 Task: Create a due date automation trigger when advanced on, the moment a card is due add content with a name not containing resume.
Action: Mouse moved to (830, 246)
Screenshot: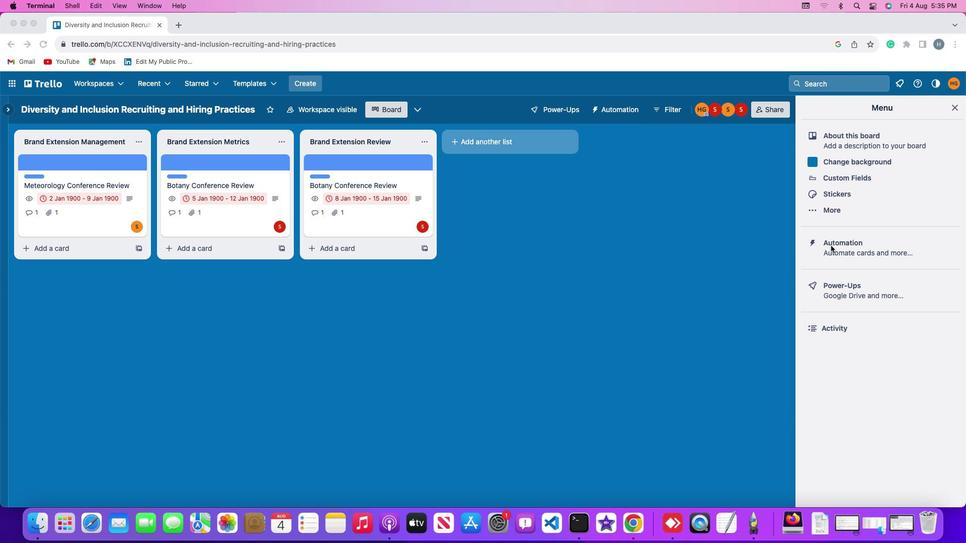 
Action: Mouse pressed left at (830, 246)
Screenshot: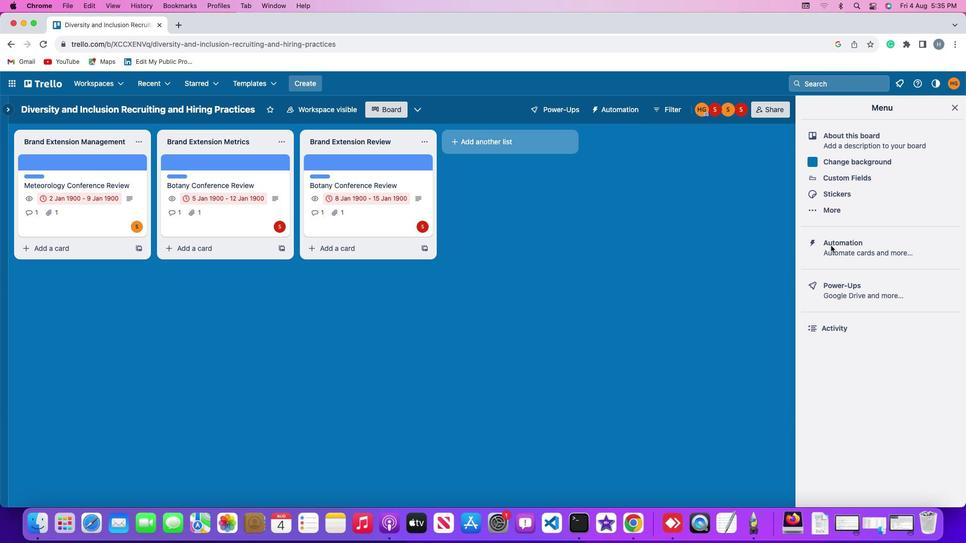 
Action: Mouse pressed left at (830, 246)
Screenshot: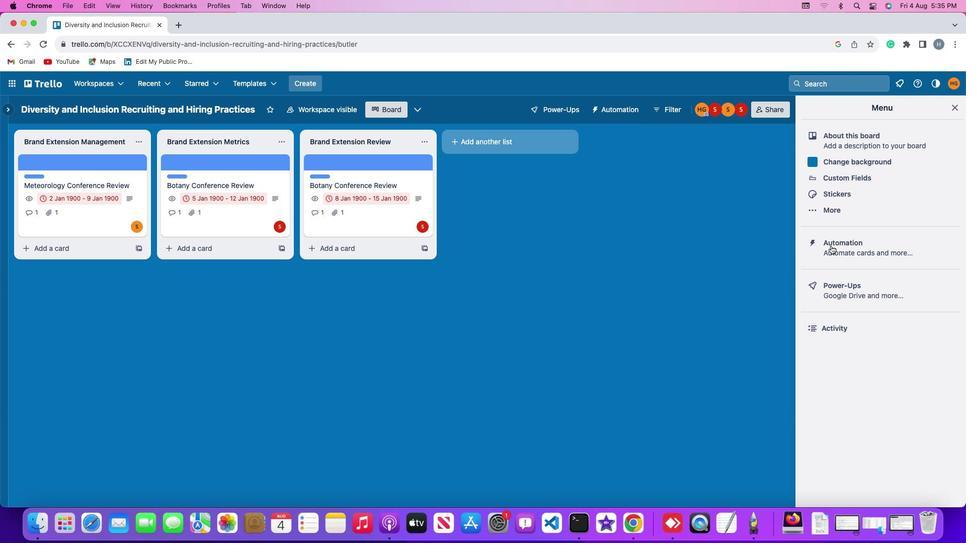 
Action: Mouse moved to (65, 238)
Screenshot: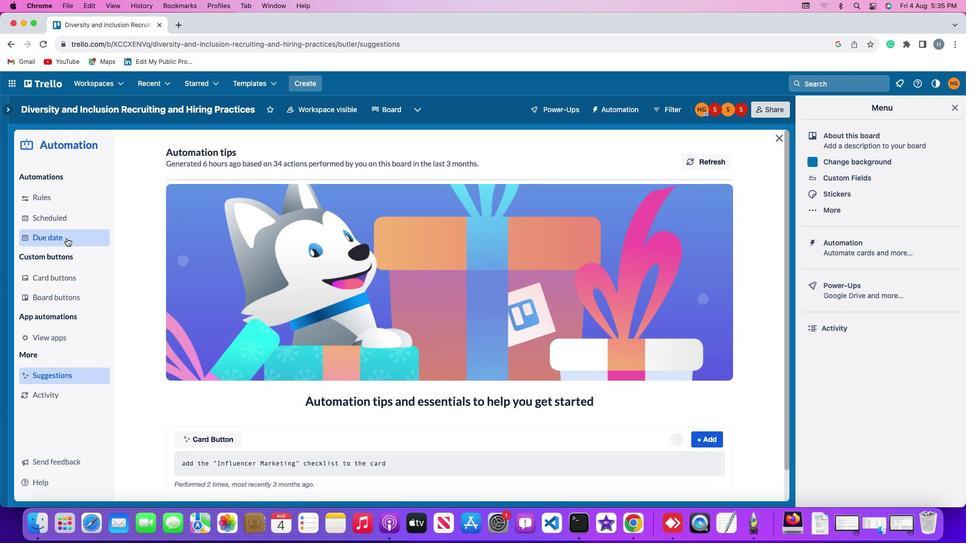 
Action: Mouse pressed left at (65, 238)
Screenshot: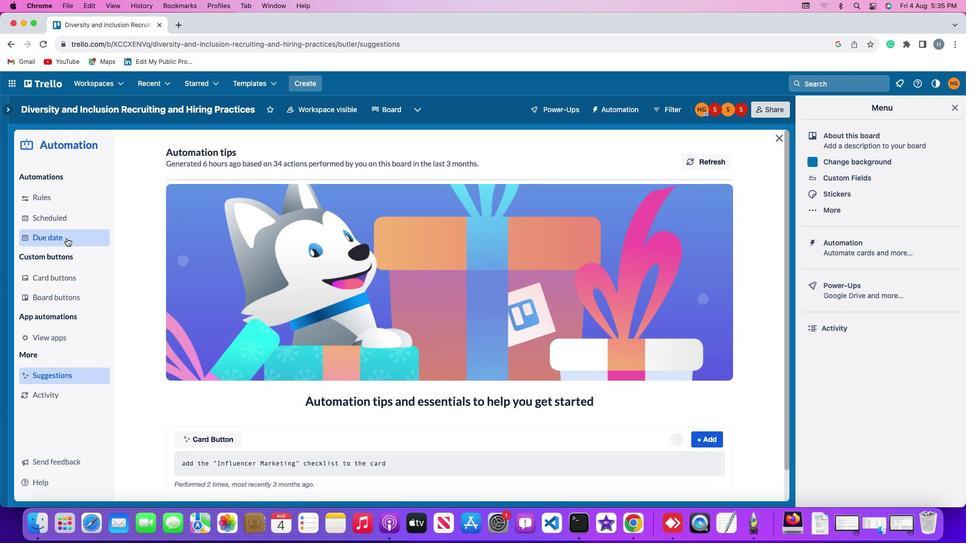
Action: Mouse moved to (680, 154)
Screenshot: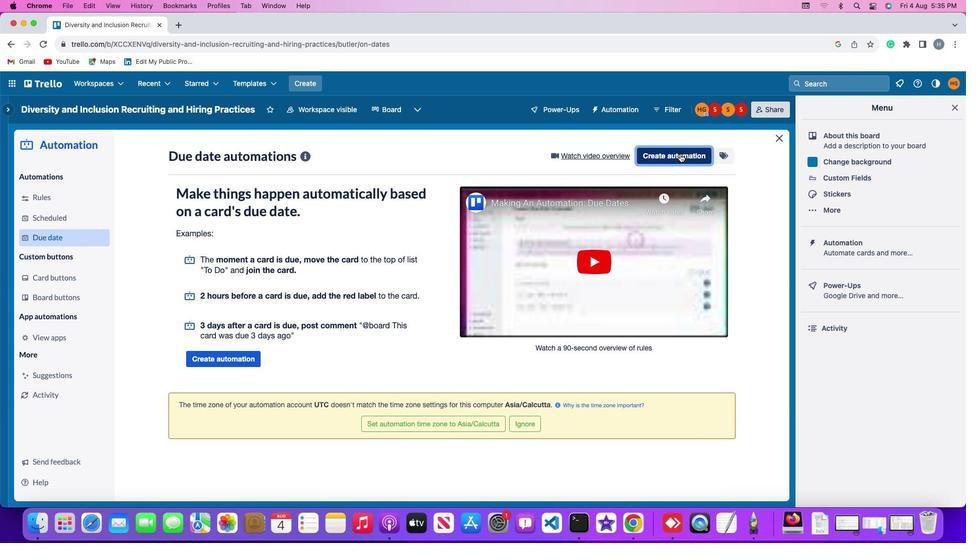 
Action: Mouse pressed left at (680, 154)
Screenshot: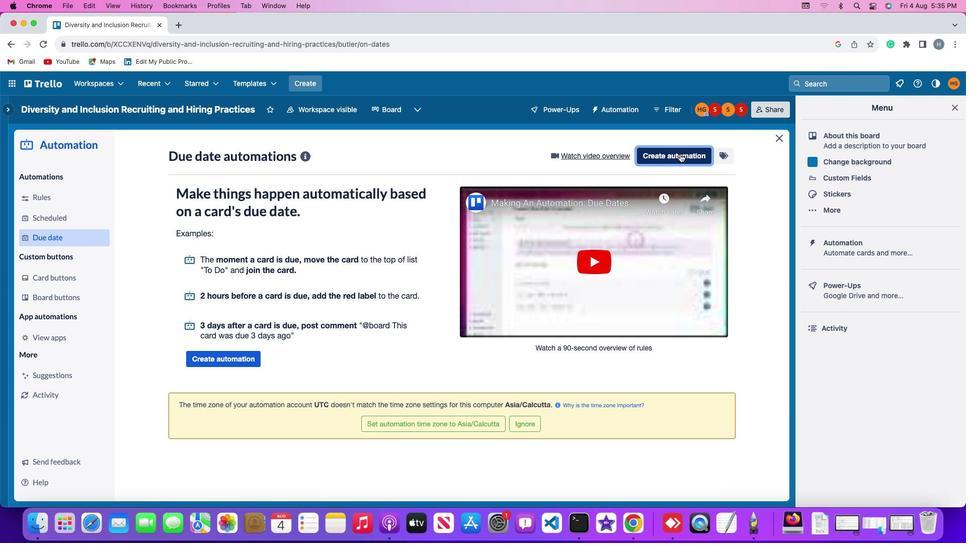 
Action: Mouse moved to (445, 253)
Screenshot: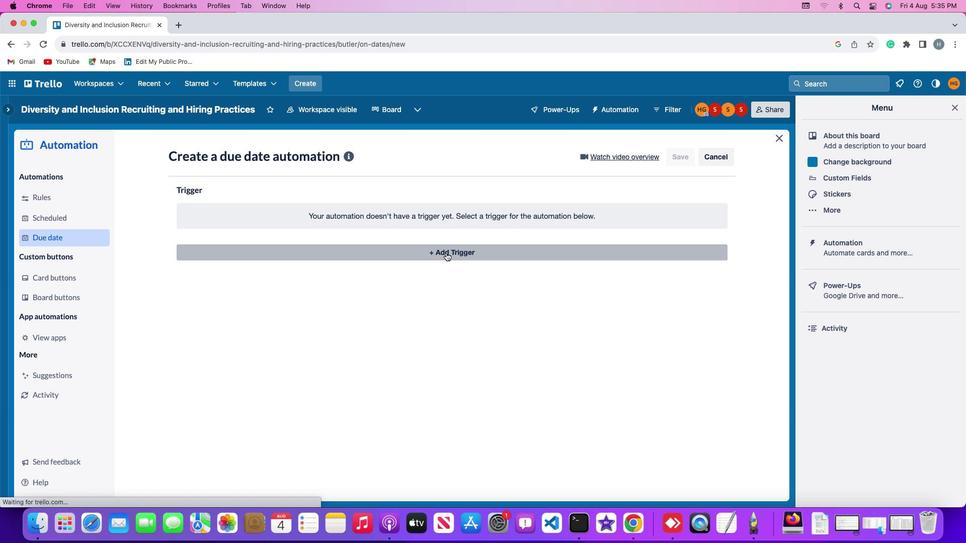 
Action: Mouse pressed left at (445, 253)
Screenshot: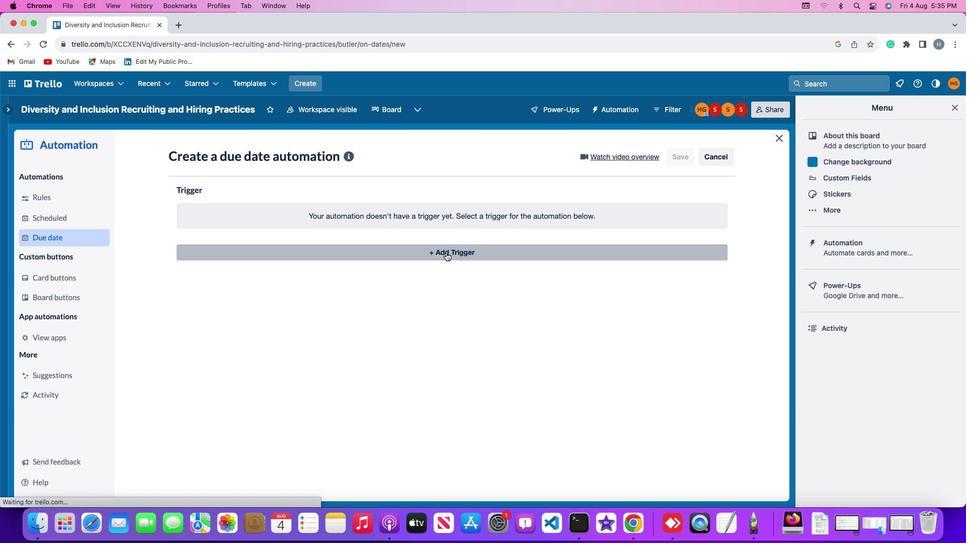 
Action: Mouse moved to (215, 370)
Screenshot: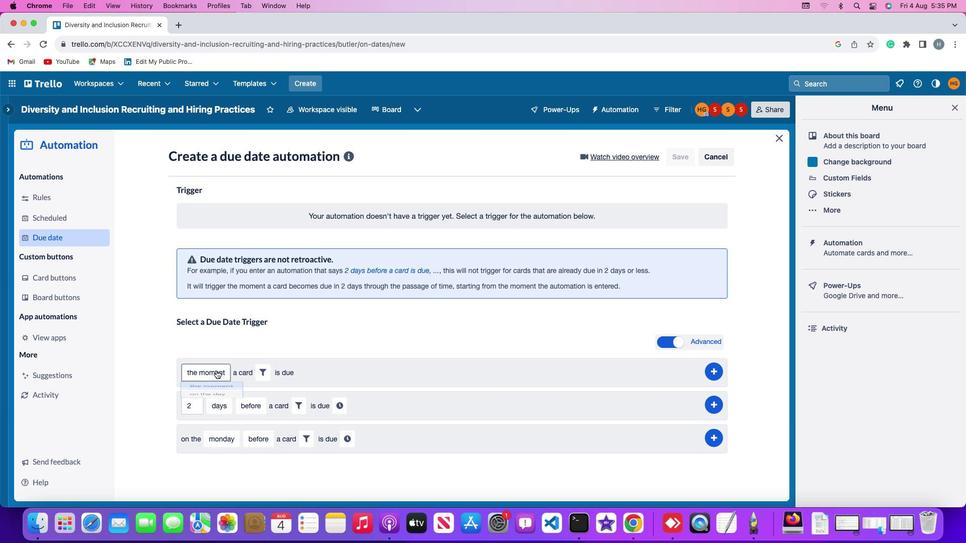 
Action: Mouse pressed left at (215, 370)
Screenshot: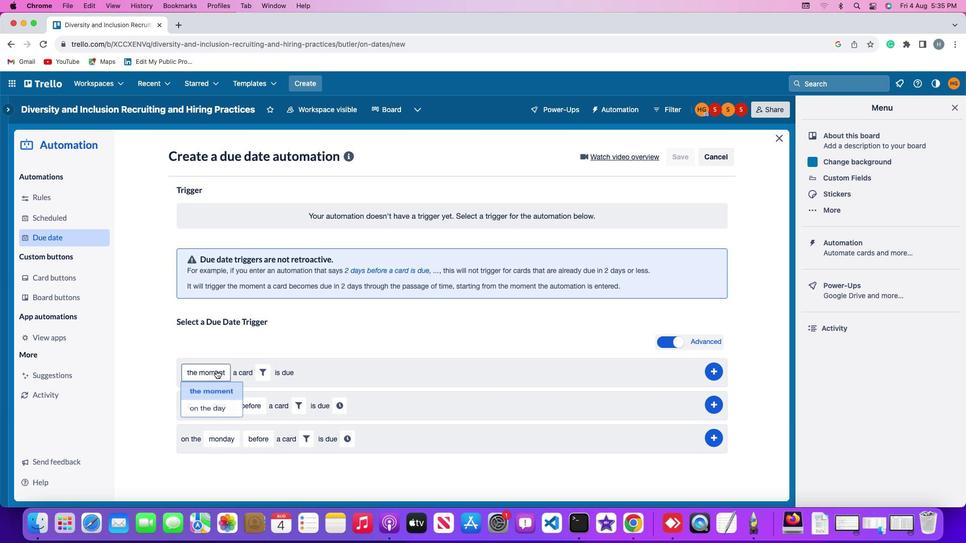 
Action: Mouse moved to (212, 388)
Screenshot: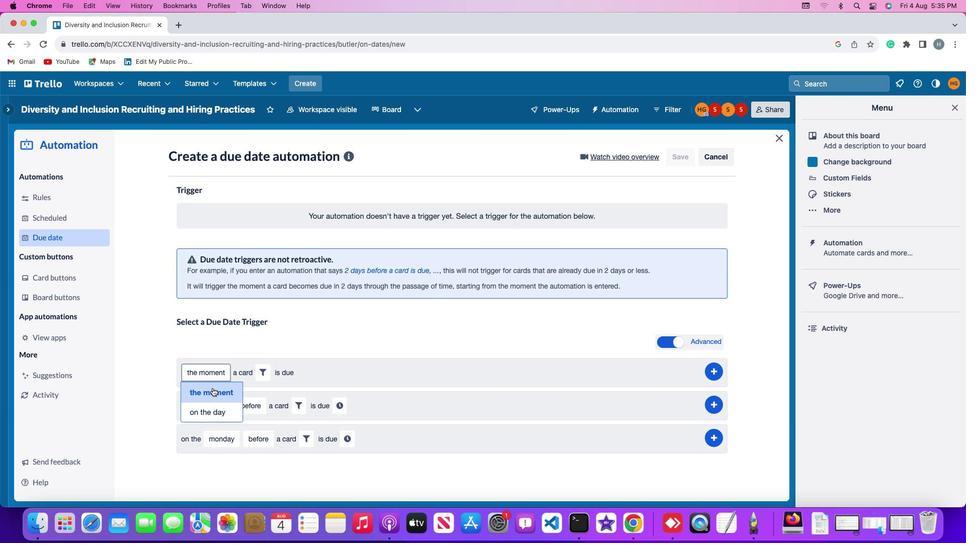 
Action: Mouse pressed left at (212, 388)
Screenshot: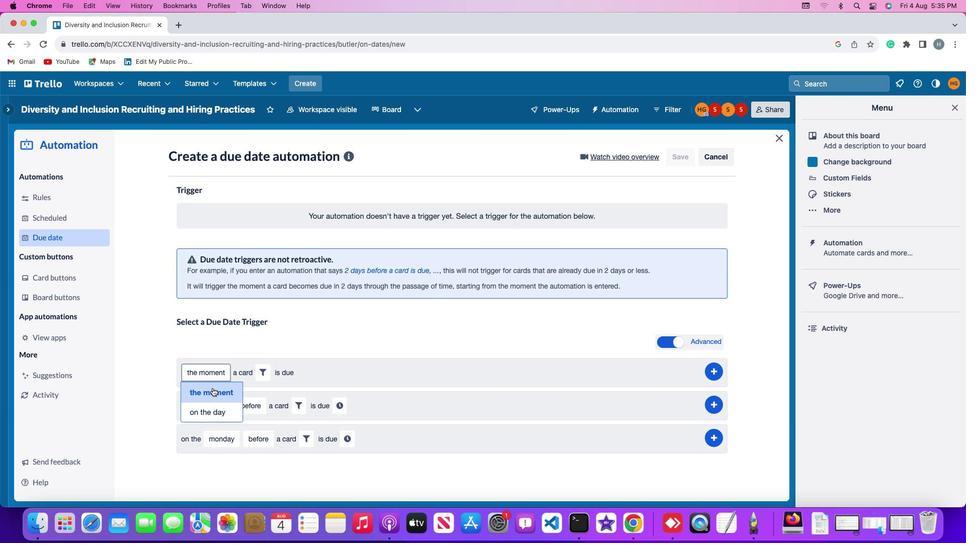 
Action: Mouse moved to (259, 372)
Screenshot: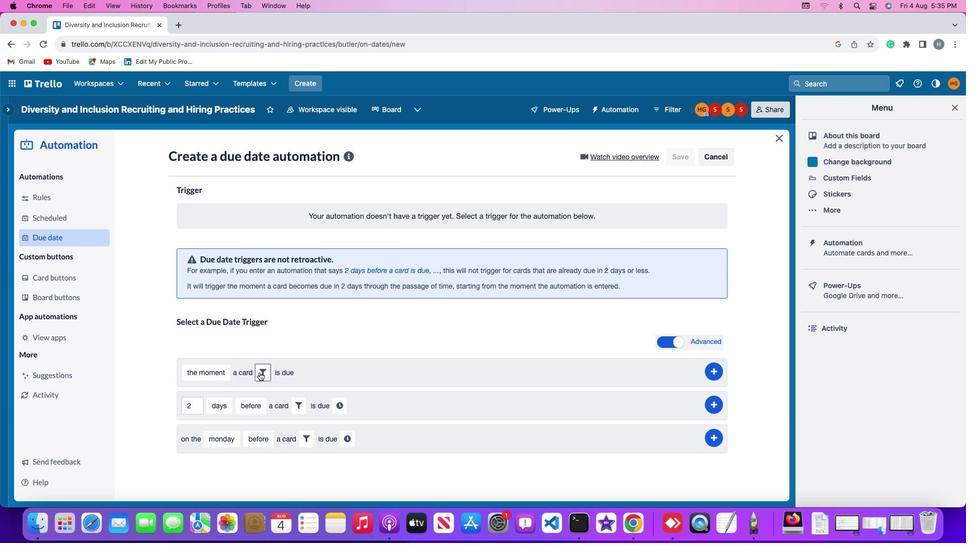 
Action: Mouse pressed left at (259, 372)
Screenshot: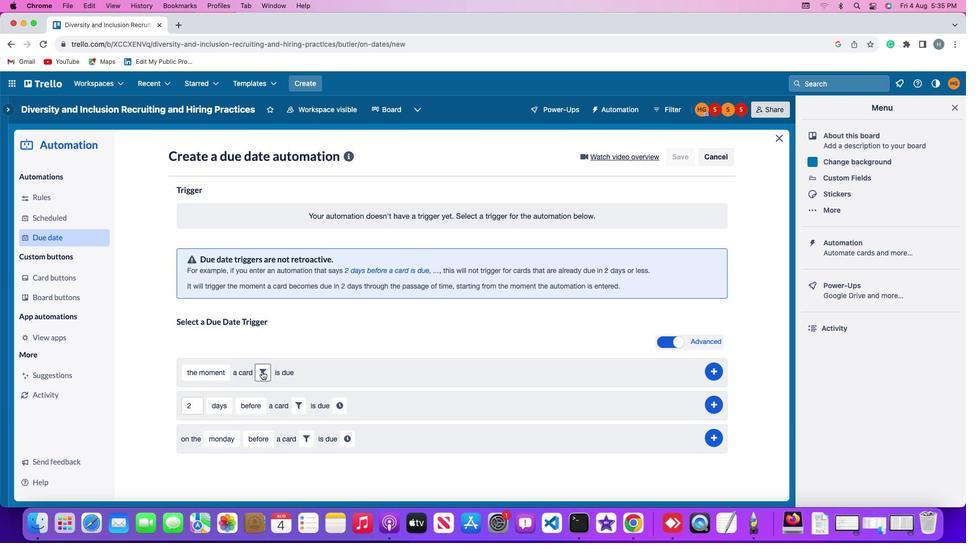 
Action: Mouse moved to (386, 405)
Screenshot: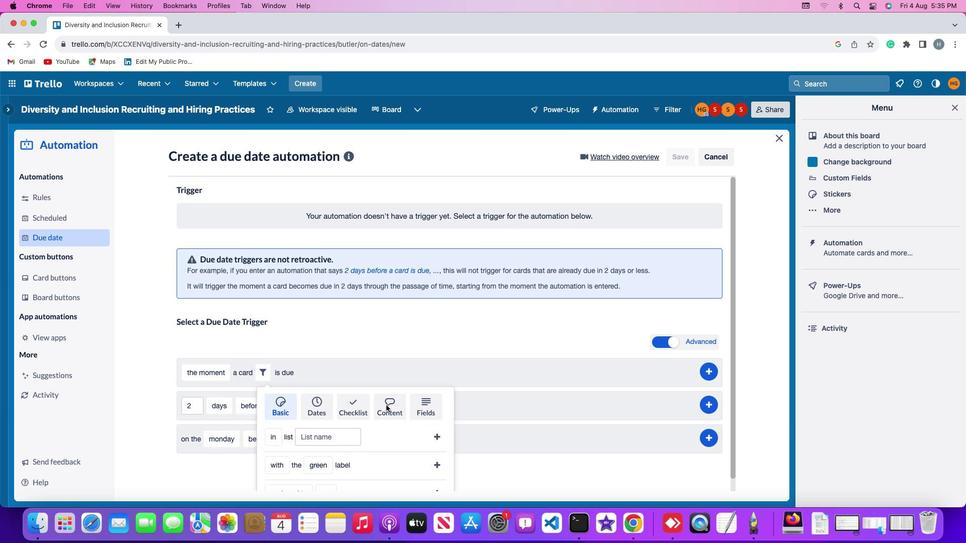 
Action: Mouse pressed left at (386, 405)
Screenshot: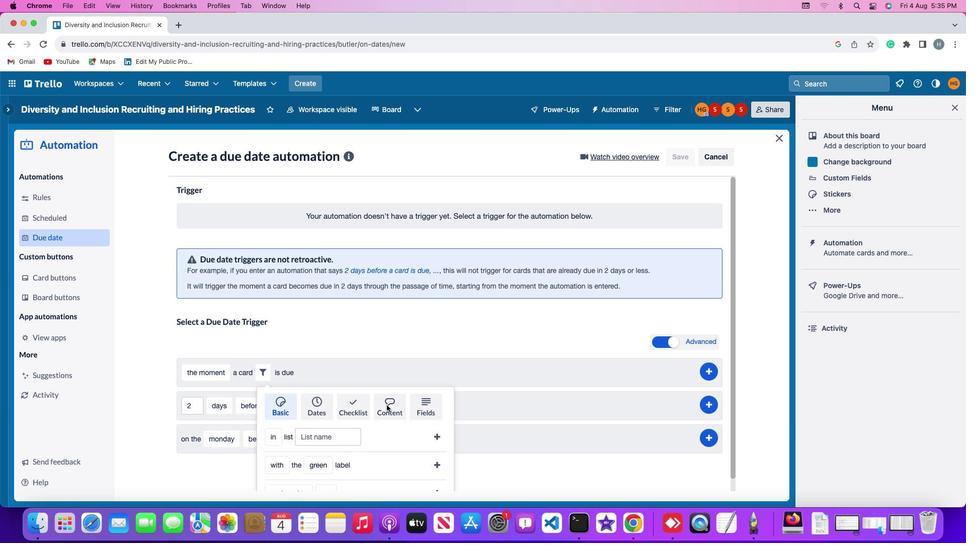 
Action: Mouse moved to (387, 405)
Screenshot: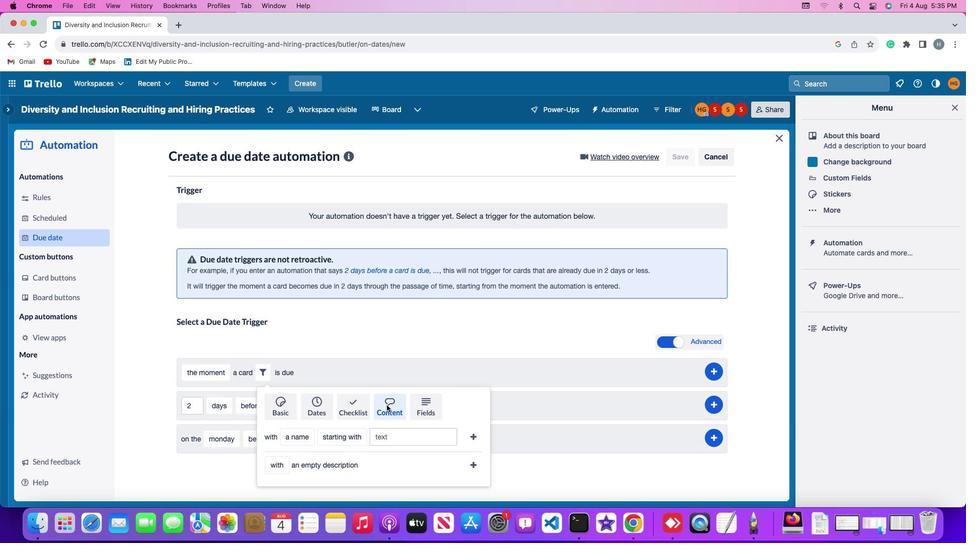
Action: Mouse scrolled (387, 405) with delta (0, 0)
Screenshot: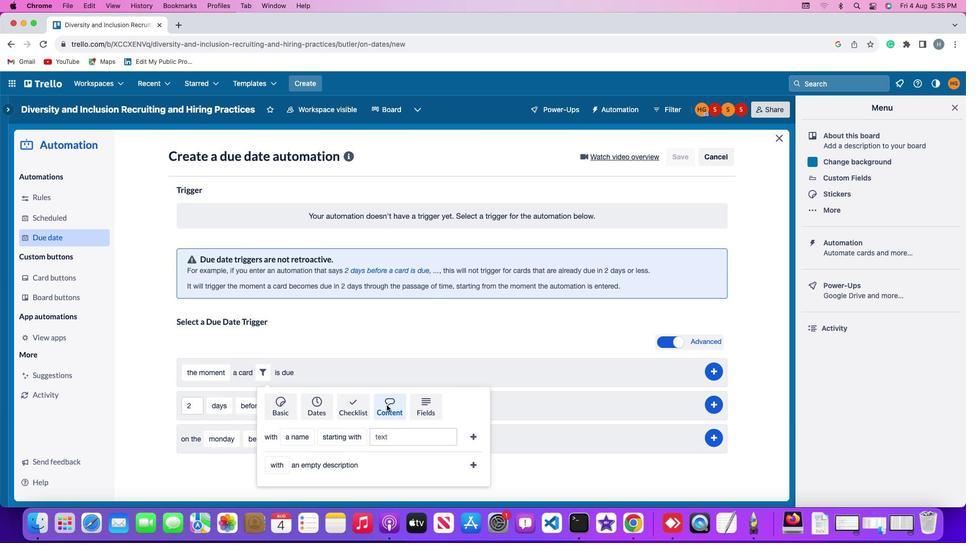
Action: Mouse scrolled (387, 405) with delta (0, 0)
Screenshot: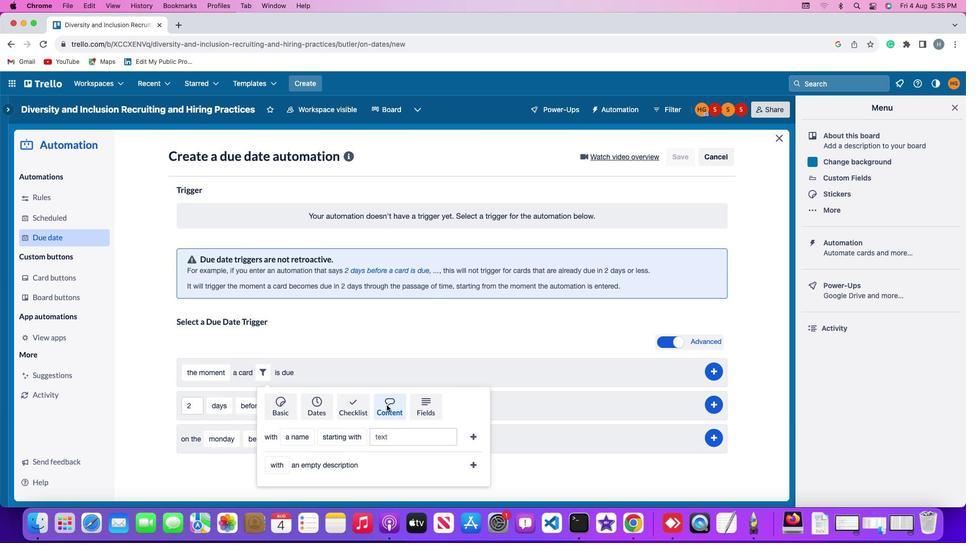 
Action: Mouse scrolled (387, 405) with delta (0, -1)
Screenshot: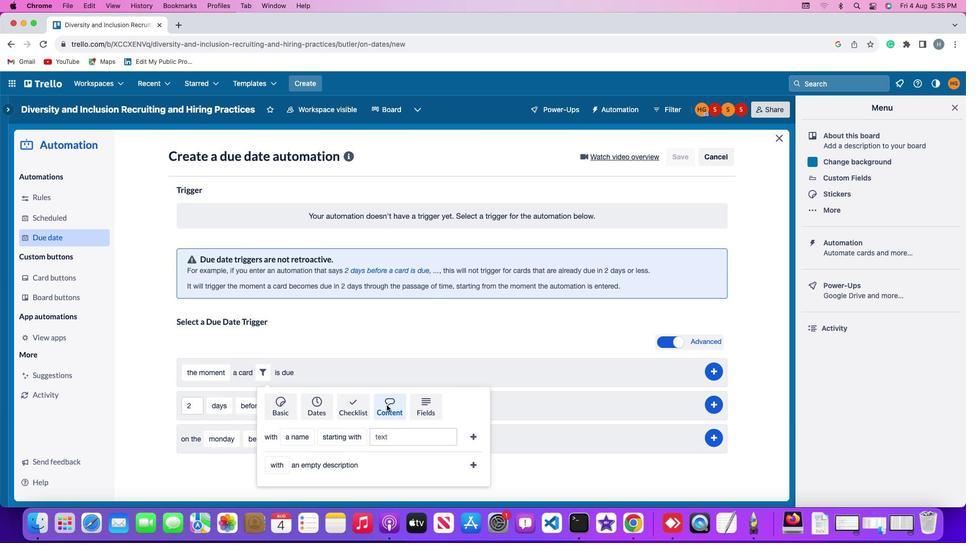 
Action: Mouse moved to (314, 379)
Screenshot: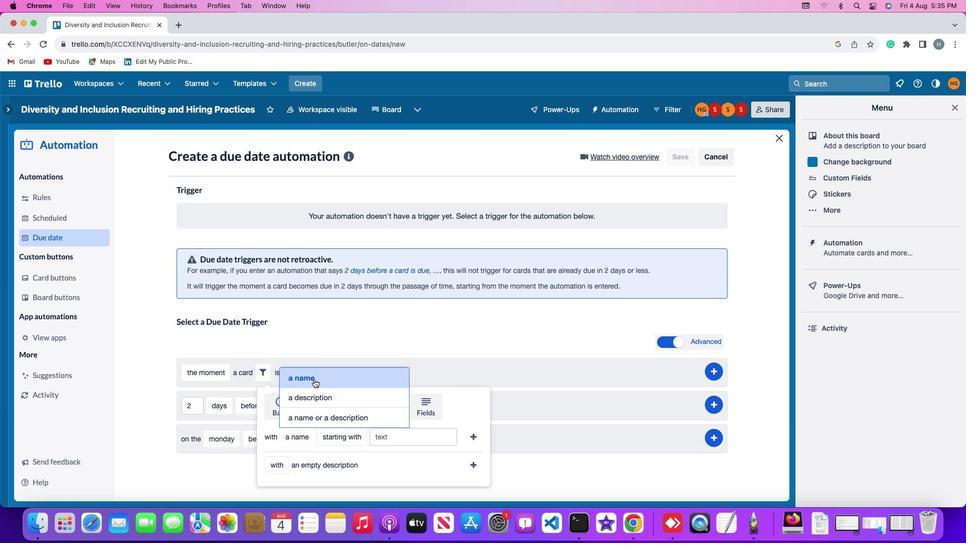 
Action: Mouse pressed left at (314, 379)
Screenshot: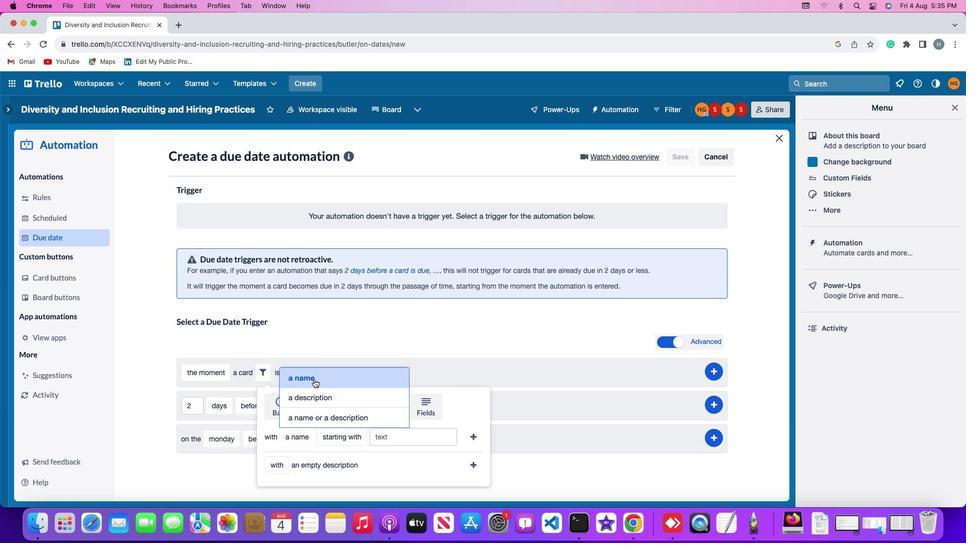 
Action: Mouse moved to (362, 414)
Screenshot: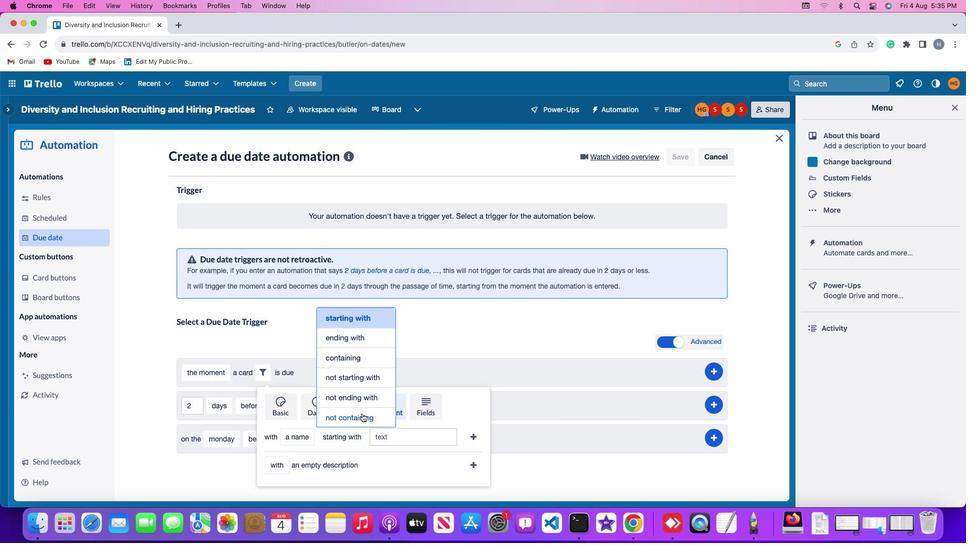 
Action: Mouse pressed left at (362, 414)
Screenshot: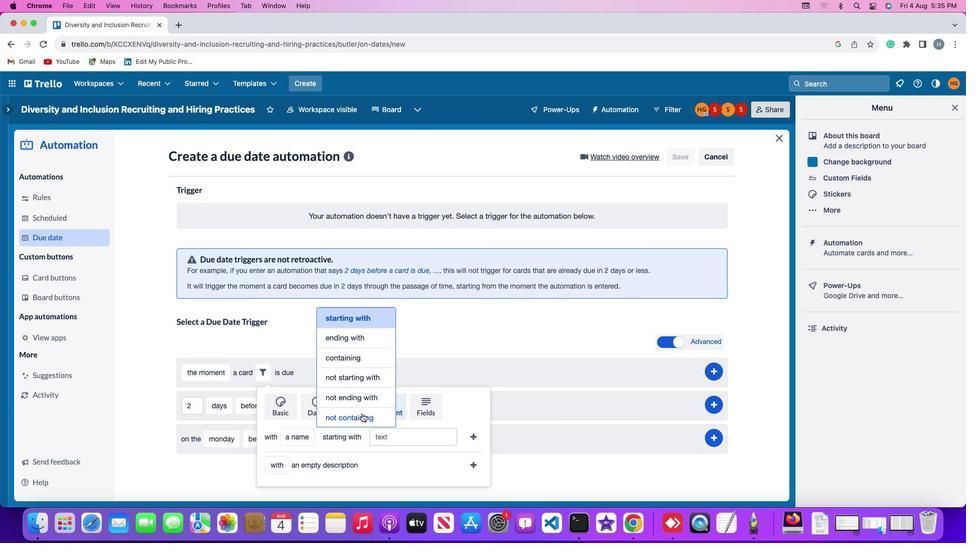 
Action: Mouse moved to (410, 439)
Screenshot: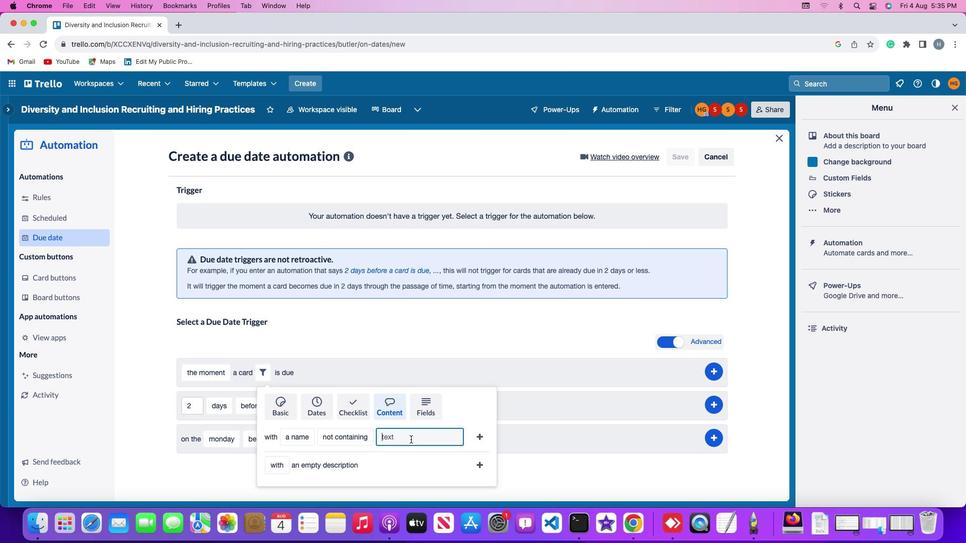 
Action: Mouse pressed left at (410, 439)
Screenshot: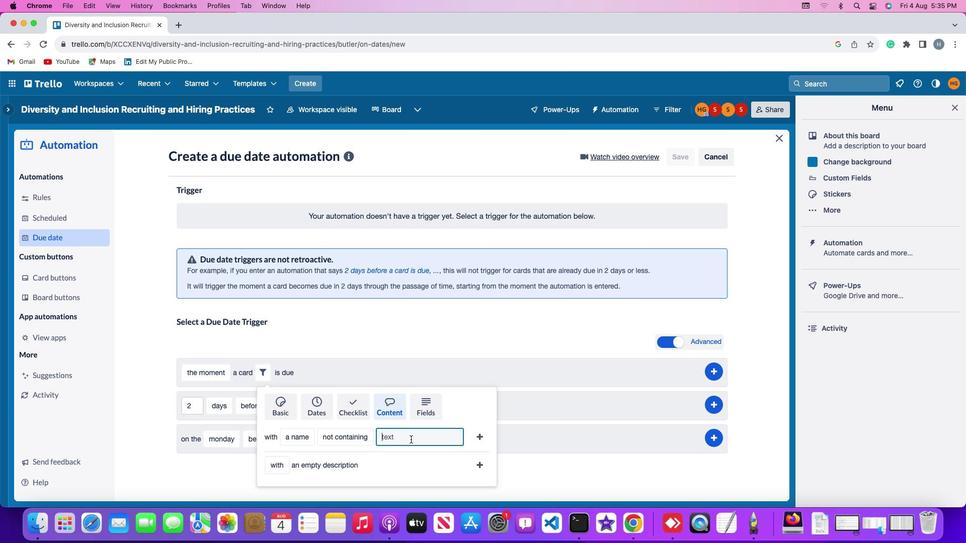 
Action: Key pressed 'r''e''s''u''m''e'
Screenshot: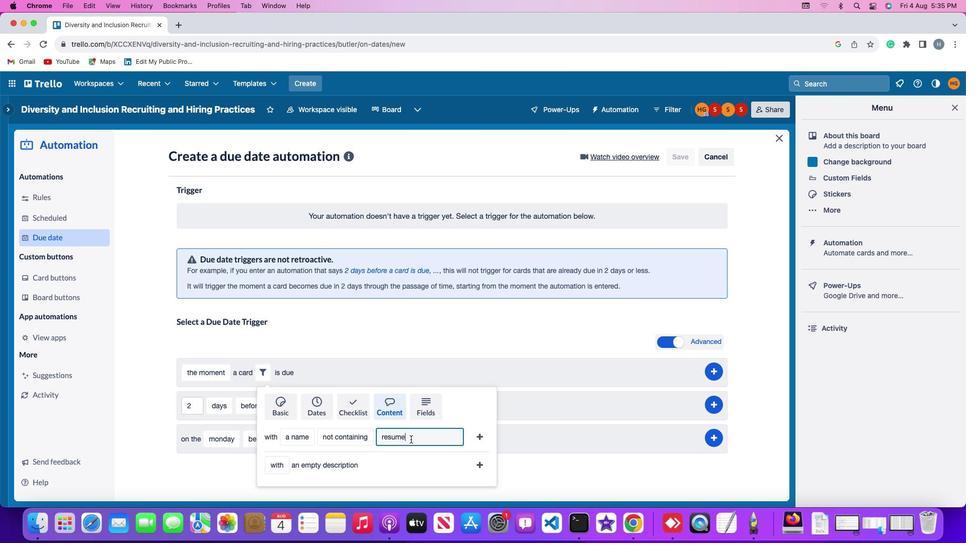 
Action: Mouse moved to (479, 434)
Screenshot: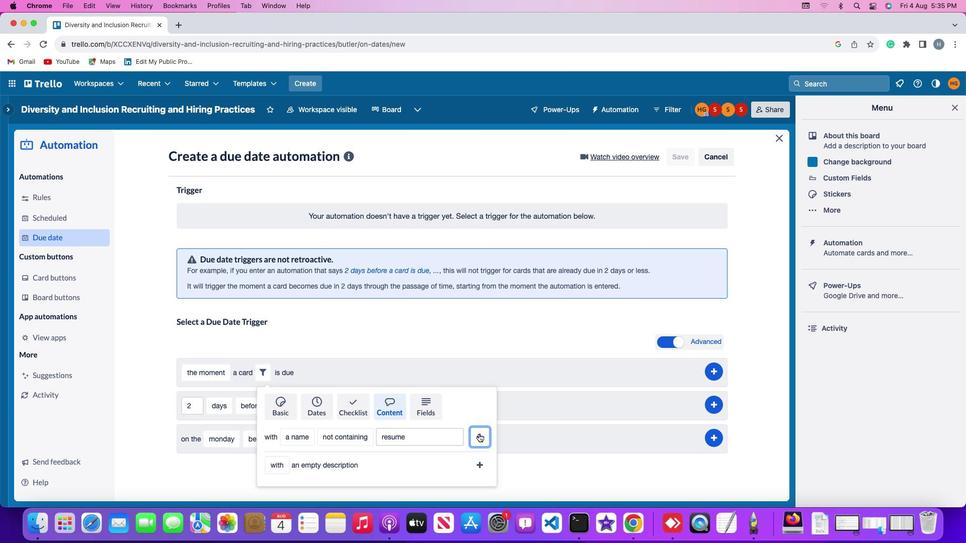 
Action: Mouse pressed left at (479, 434)
Screenshot: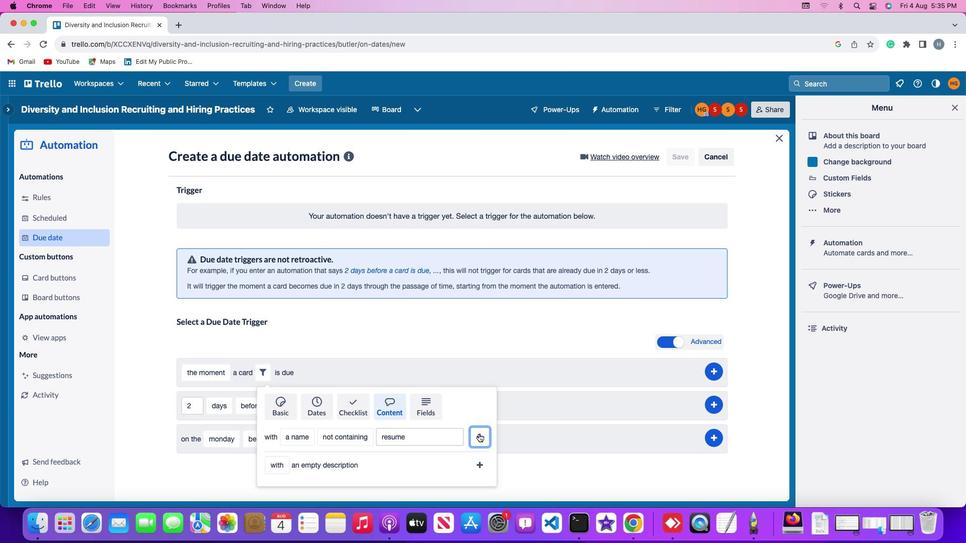 
Action: Mouse moved to (711, 369)
Screenshot: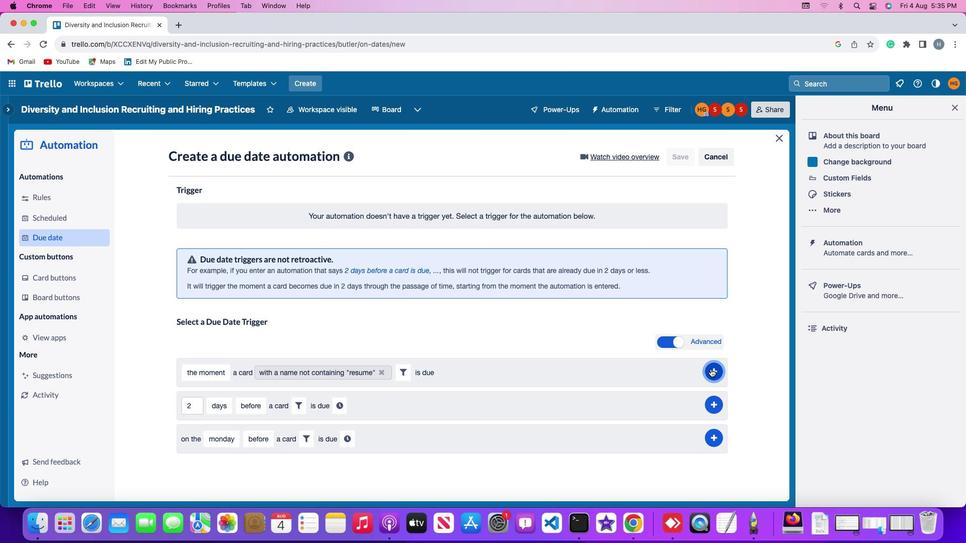 
Action: Mouse pressed left at (711, 369)
Screenshot: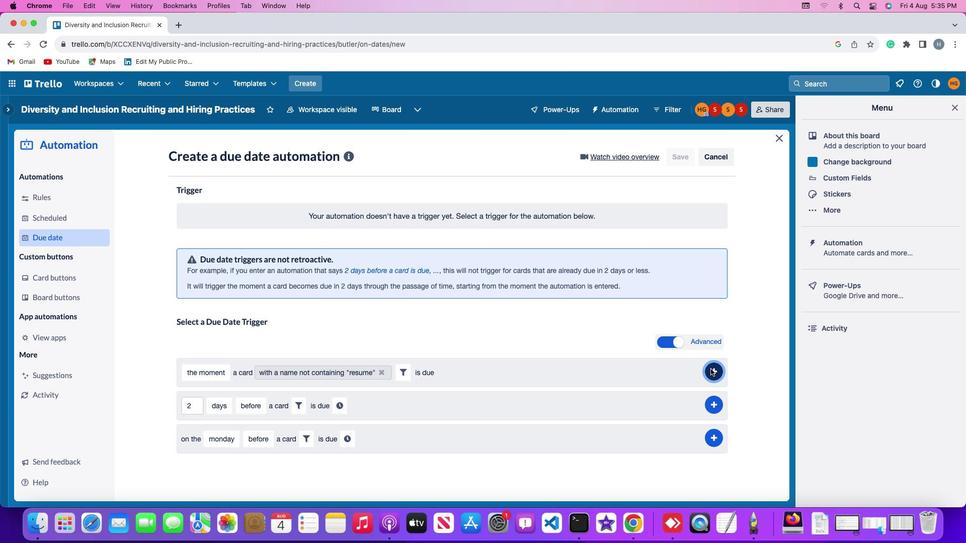 
Action: Mouse moved to (717, 281)
Screenshot: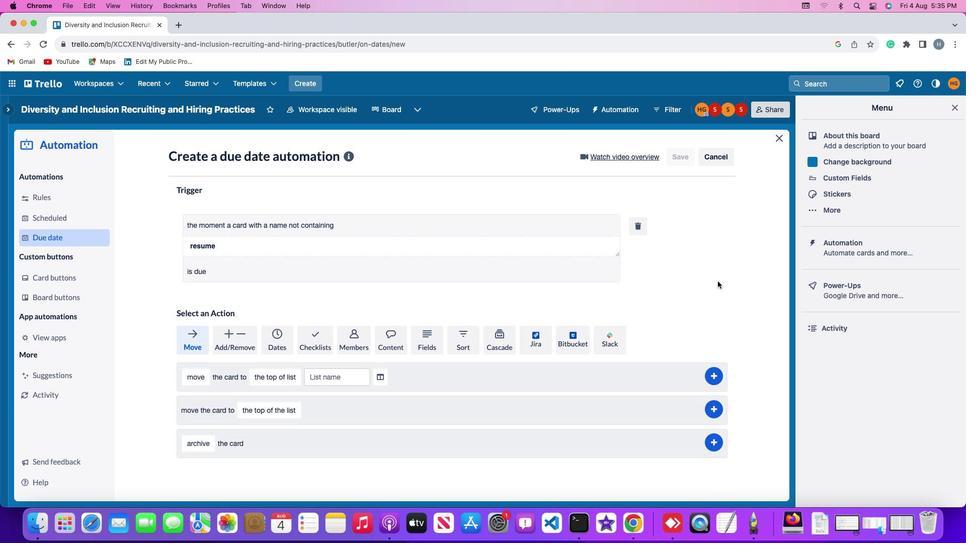 
